 Task: Check your tabs from other devices.
Action: Mouse moved to (1107, 34)
Screenshot: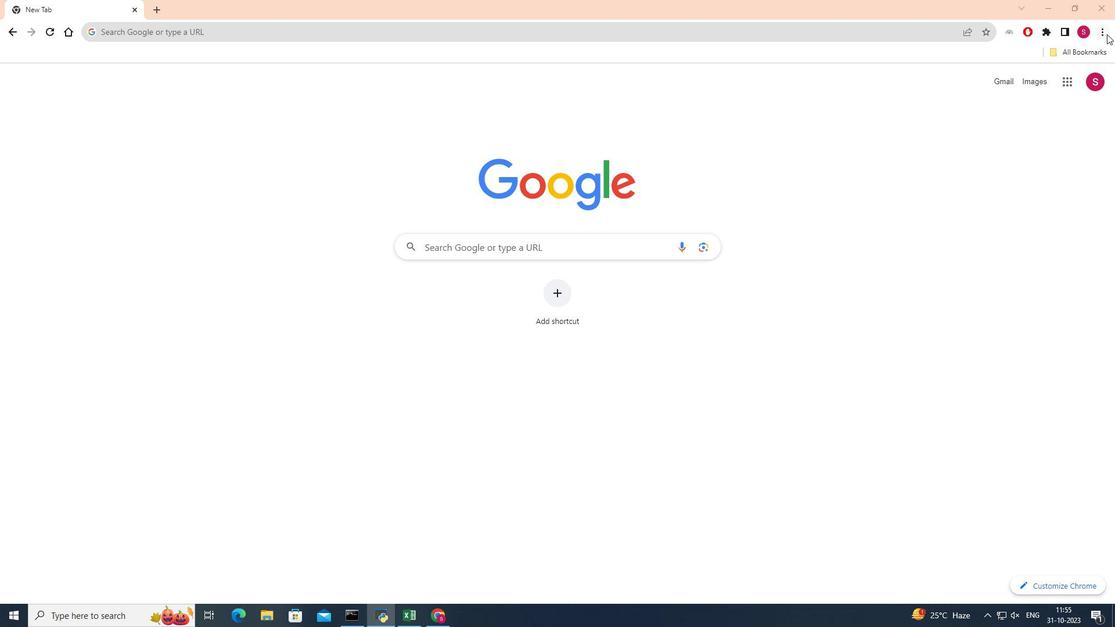 
Action: Mouse pressed left at (1107, 34)
Screenshot: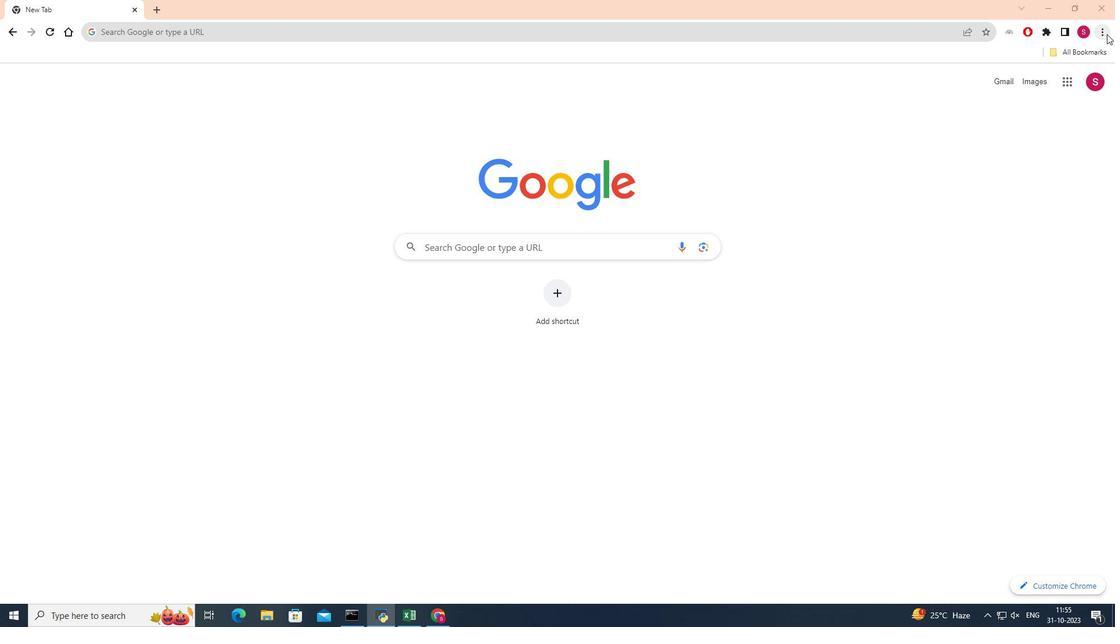 
Action: Mouse moved to (963, 91)
Screenshot: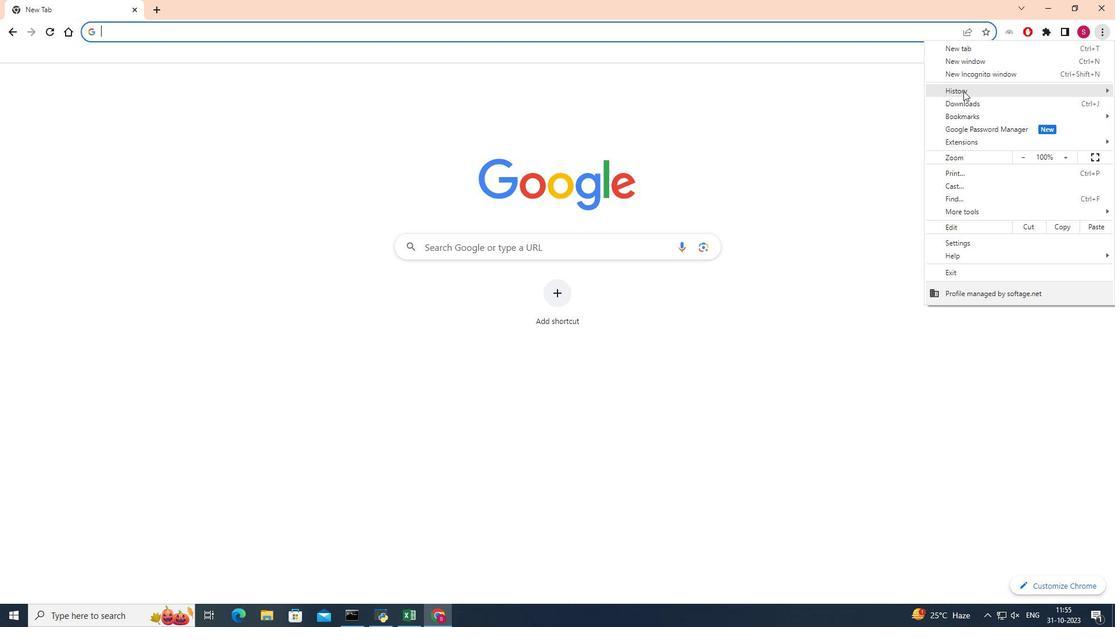 
Action: Mouse pressed left at (963, 91)
Screenshot: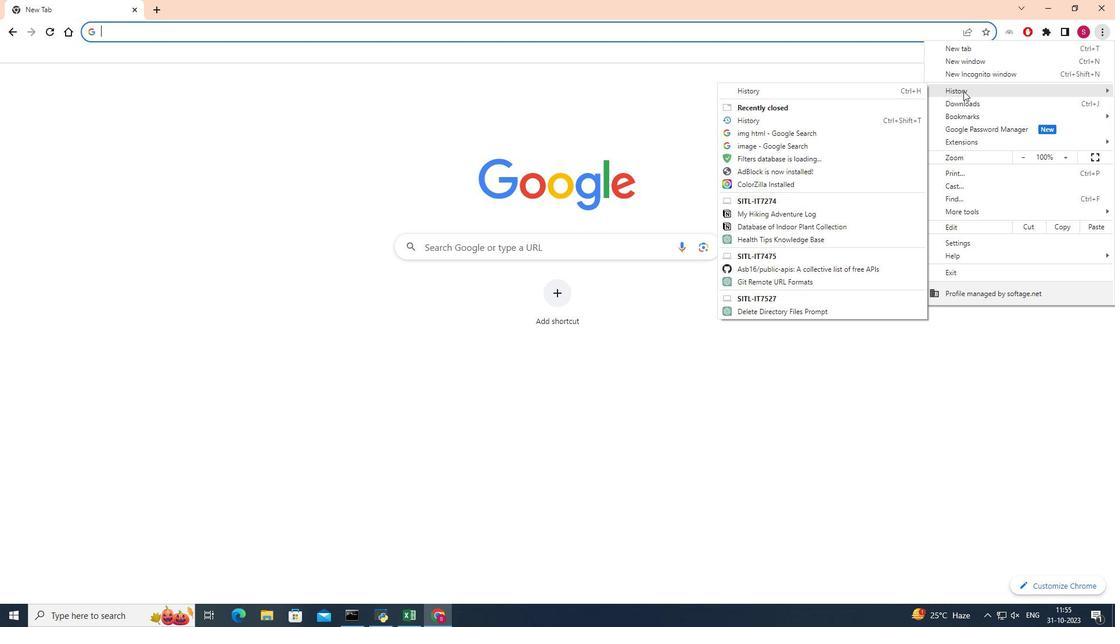 
Action: Mouse moved to (821, 90)
Screenshot: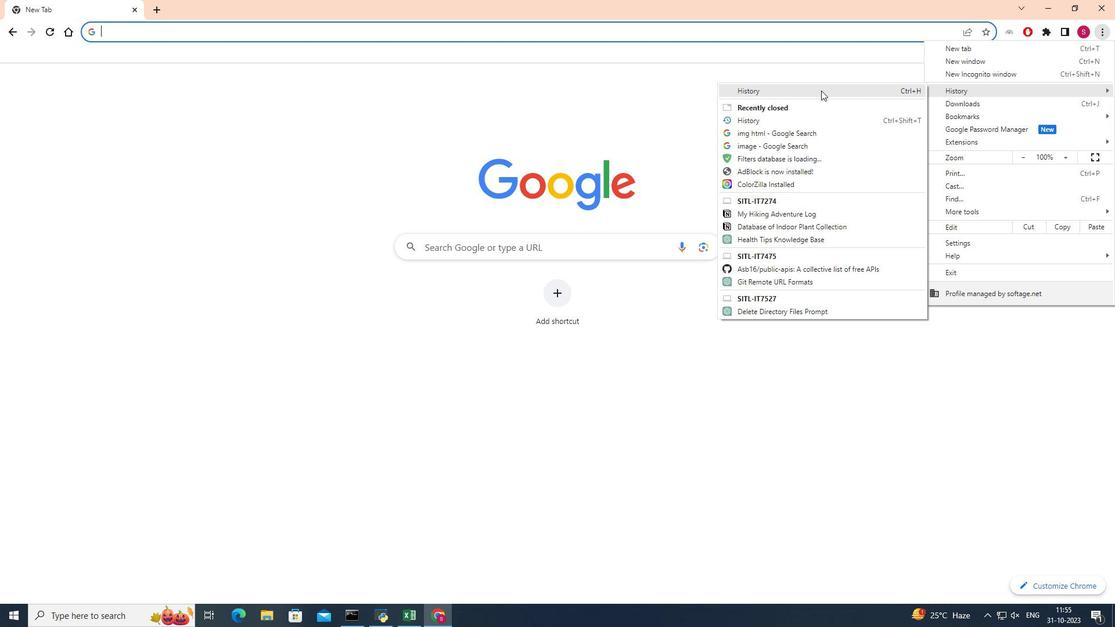 
Action: Mouse pressed left at (821, 90)
Screenshot: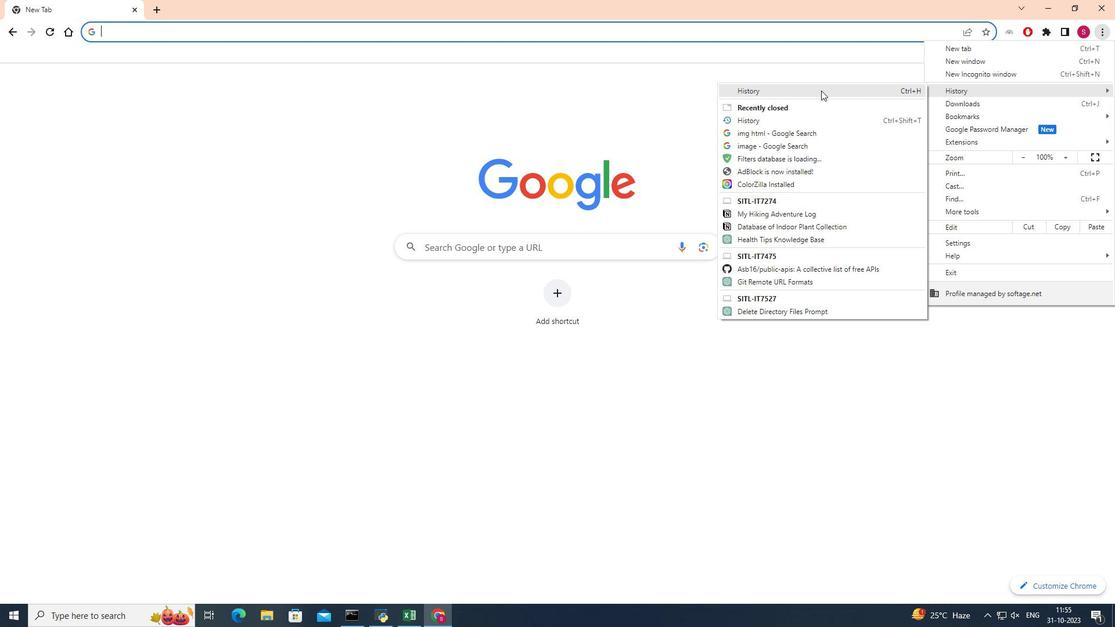 
Action: Mouse moved to (134, 117)
Screenshot: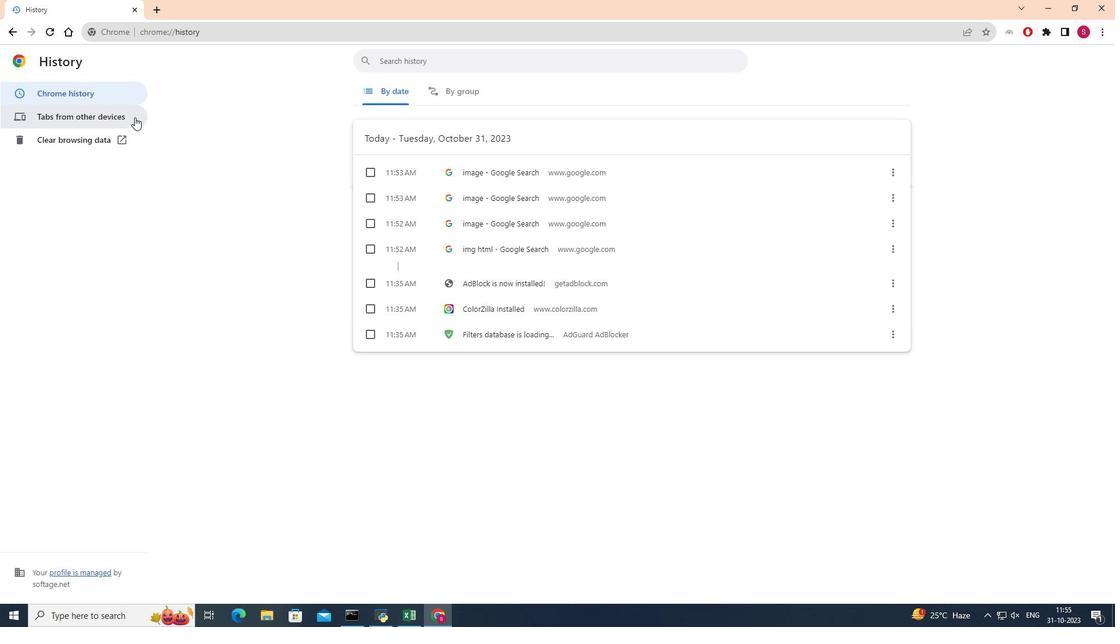 
Action: Mouse pressed left at (134, 117)
Screenshot: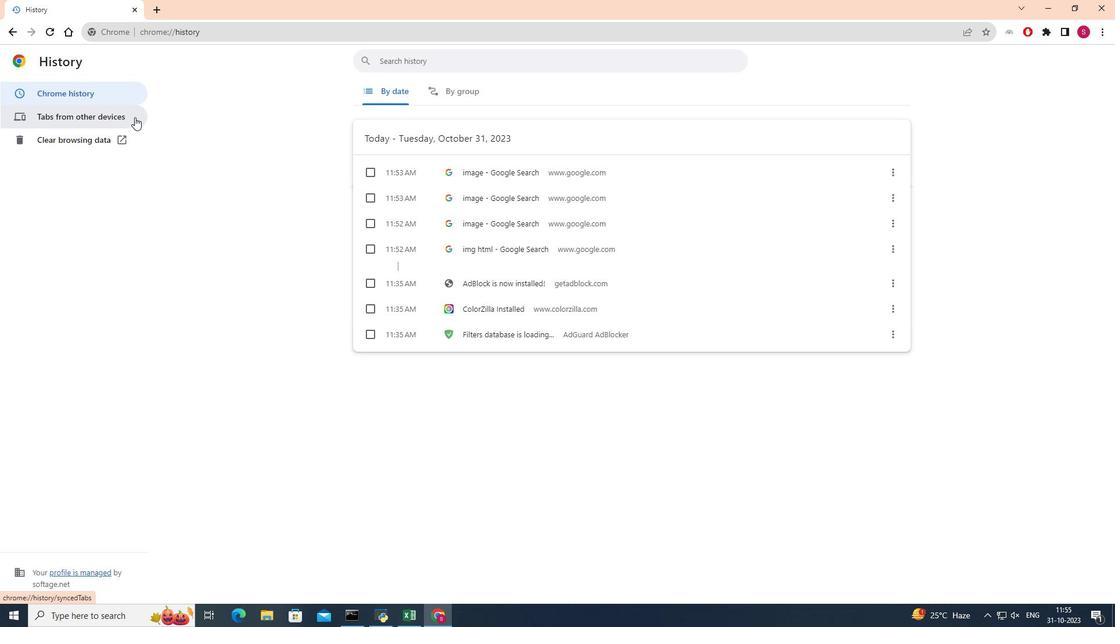 
Action: Mouse moved to (1010, 257)
Screenshot: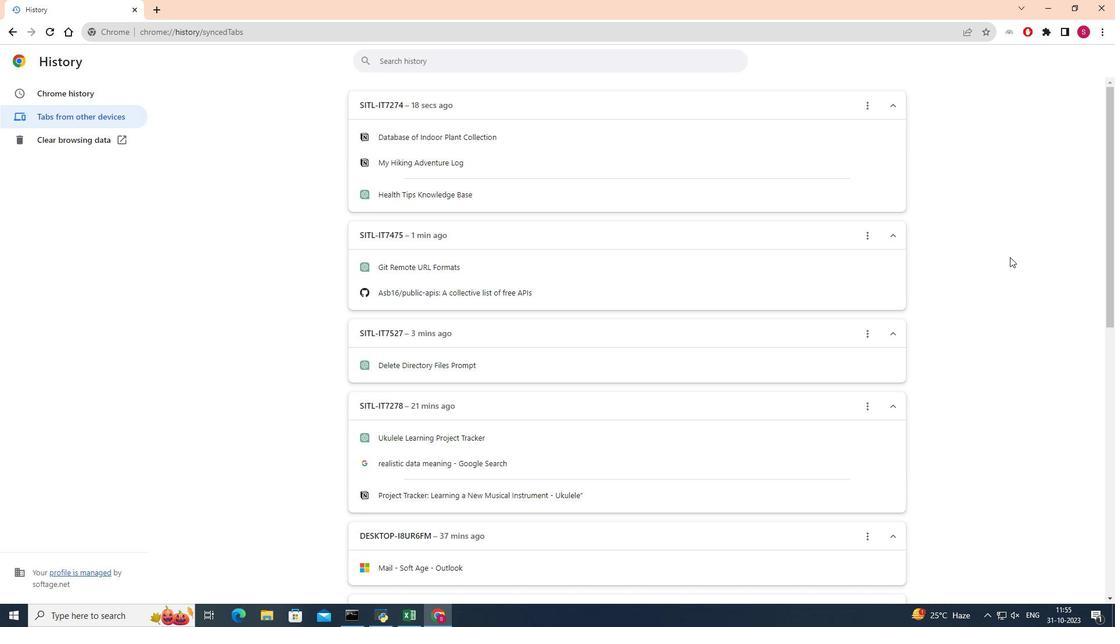 
Action: Mouse scrolled (1010, 256) with delta (0, 0)
Screenshot: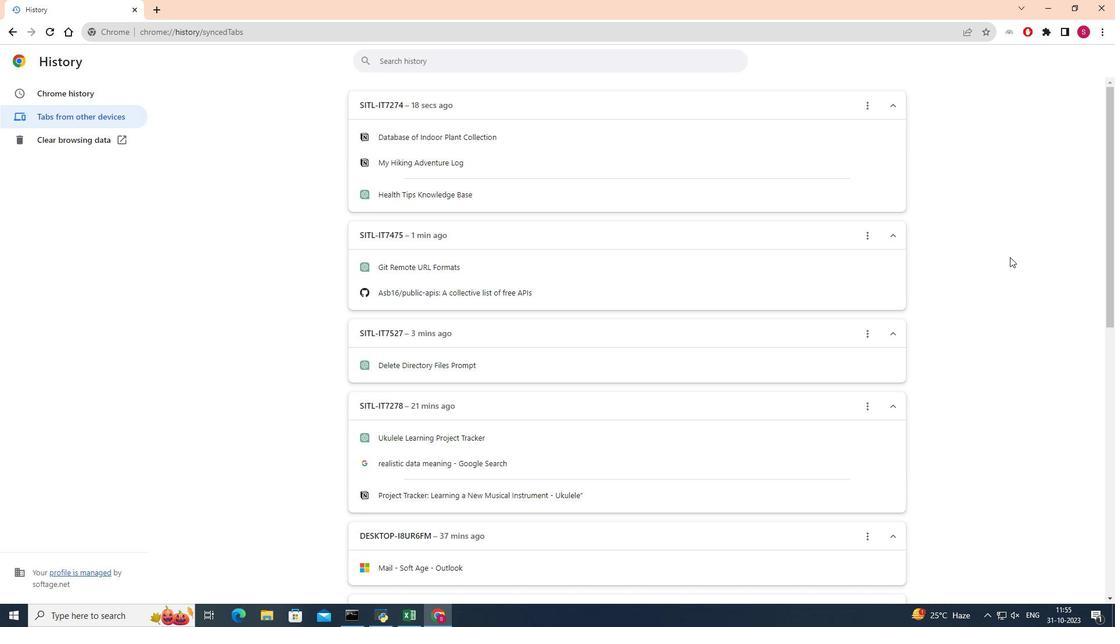 
Action: Mouse scrolled (1010, 256) with delta (0, 0)
Screenshot: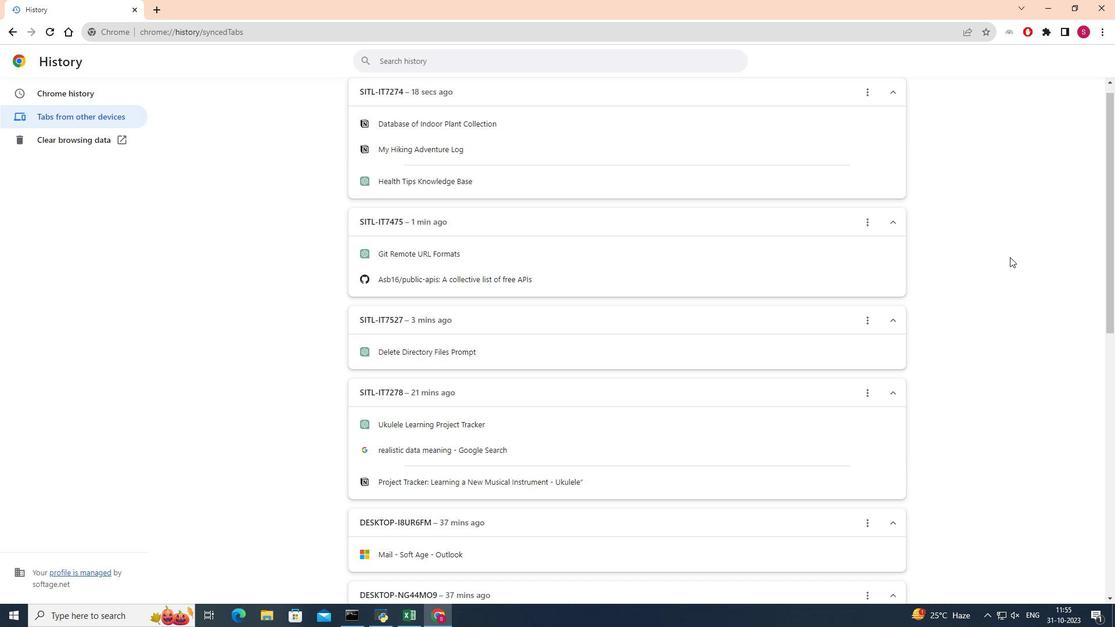 
Action: Mouse scrolled (1010, 256) with delta (0, 0)
Screenshot: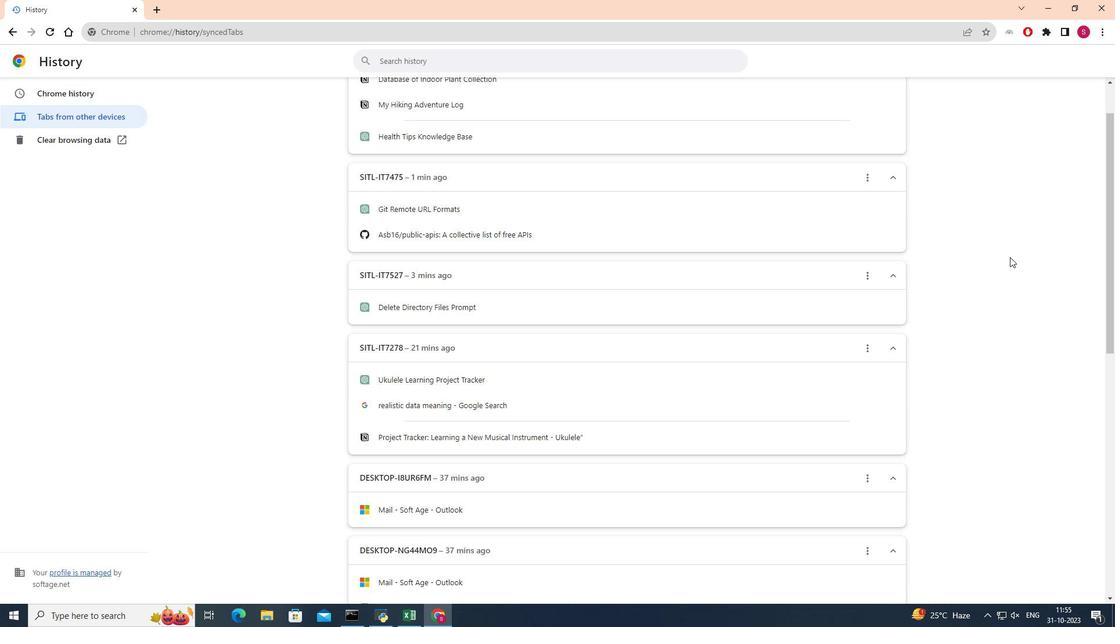 
Action: Mouse scrolled (1010, 256) with delta (0, 0)
Screenshot: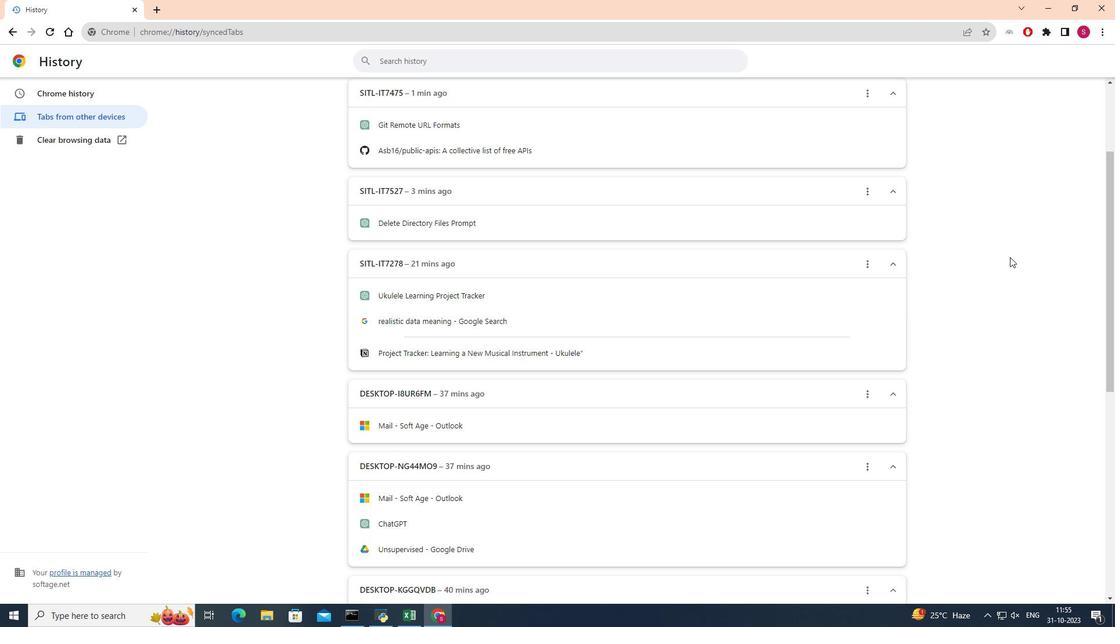 
Action: Mouse scrolled (1010, 256) with delta (0, 0)
Screenshot: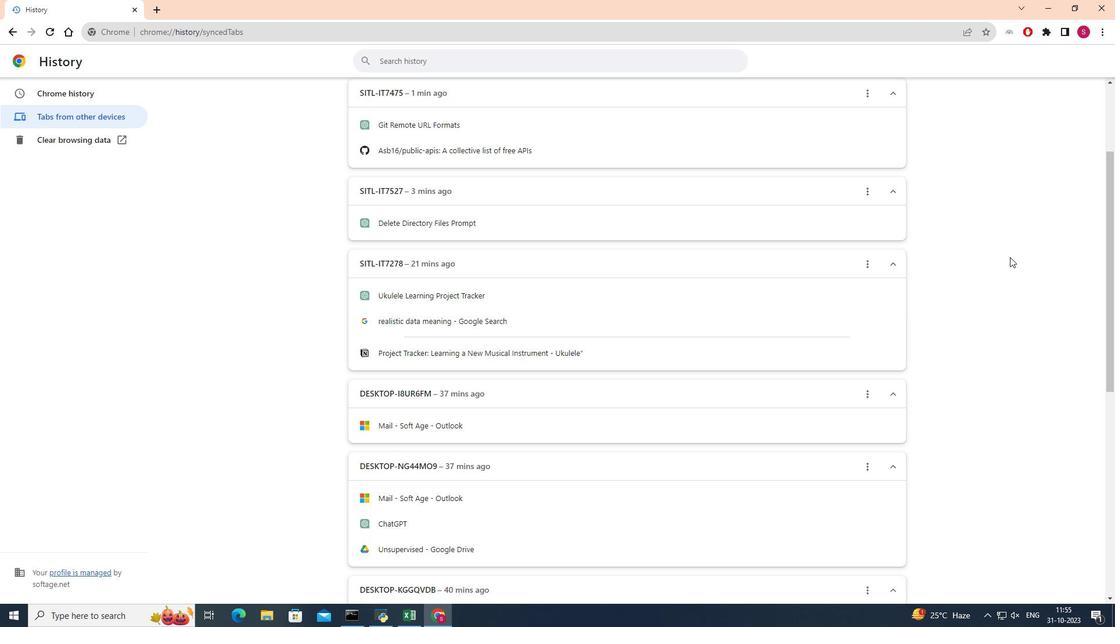 
Action: Mouse scrolled (1010, 256) with delta (0, 0)
Screenshot: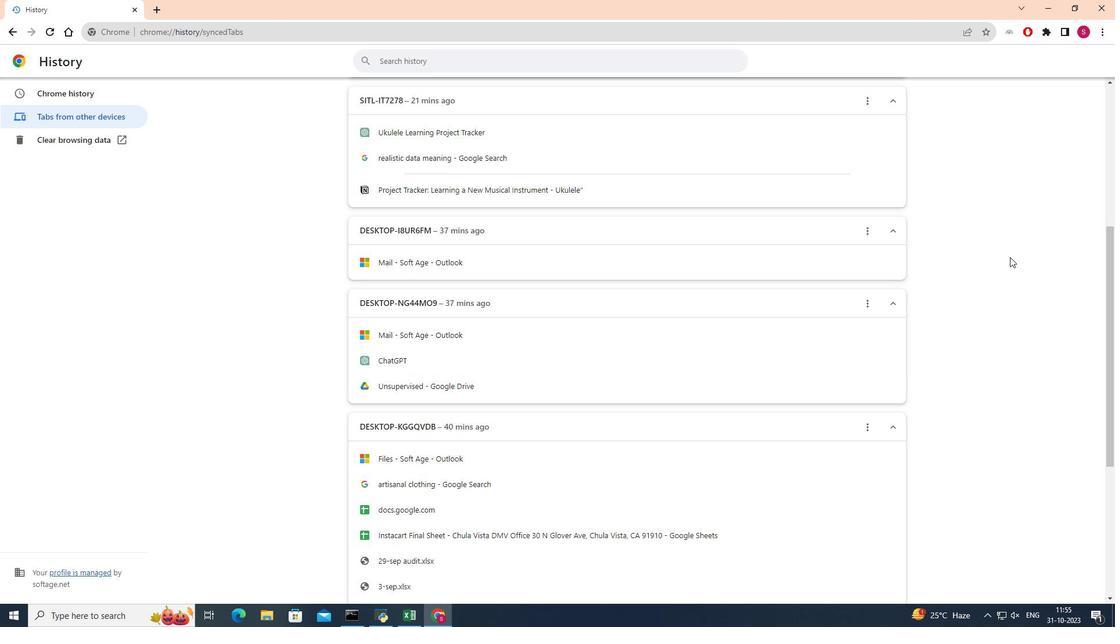 
Action: Mouse scrolled (1010, 257) with delta (0, 0)
Screenshot: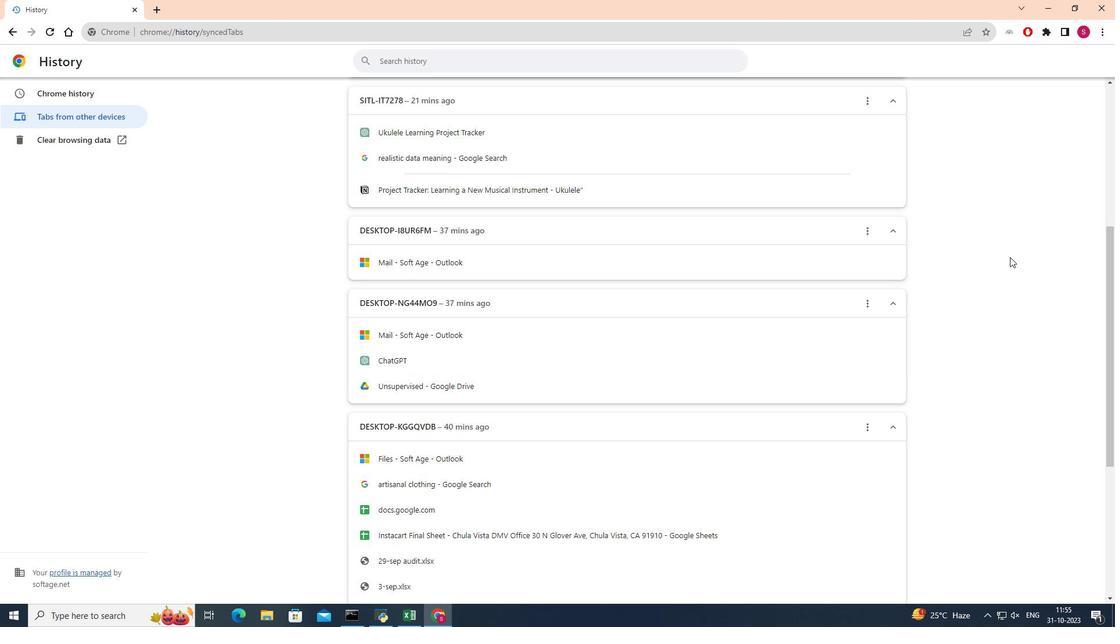
Action: Mouse scrolled (1010, 256) with delta (0, 0)
Screenshot: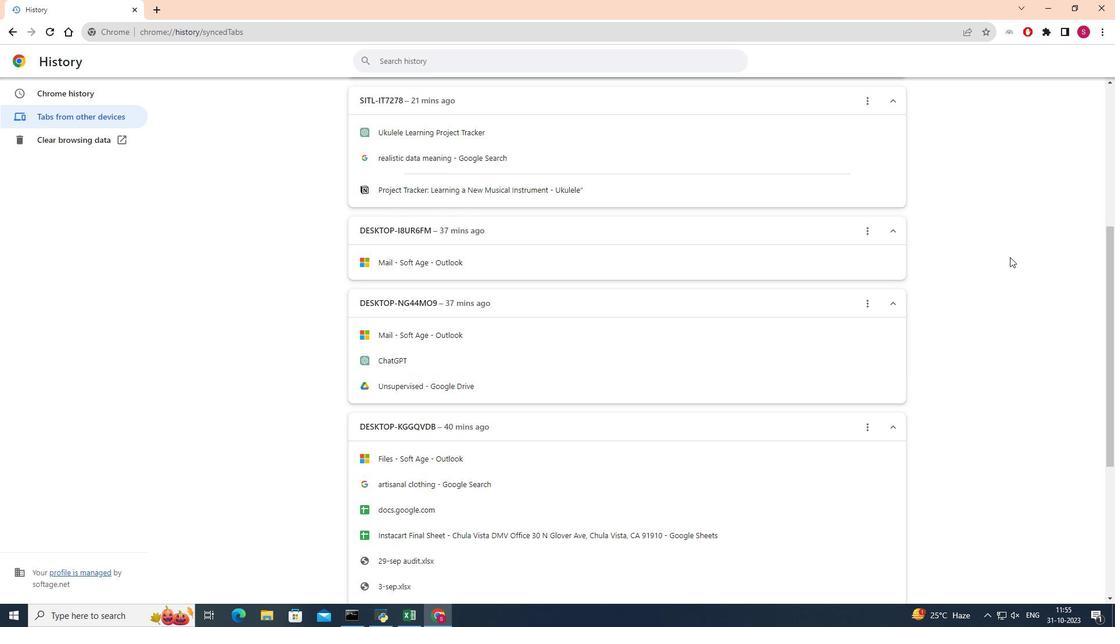 
Action: Mouse scrolled (1010, 256) with delta (0, 0)
Screenshot: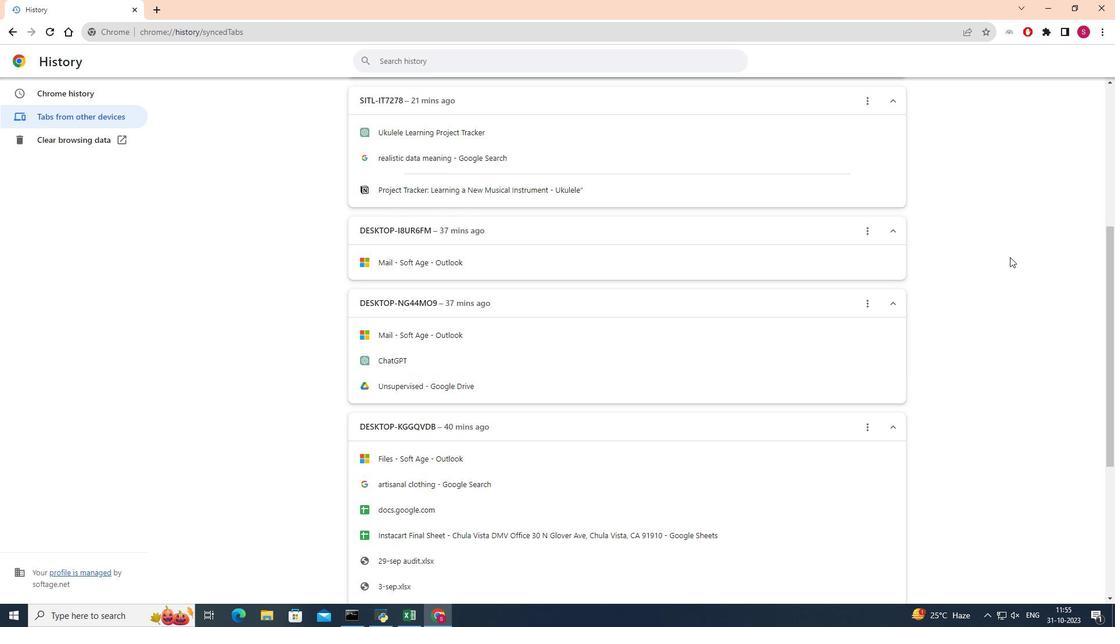 
Action: Mouse scrolled (1010, 256) with delta (0, 0)
Screenshot: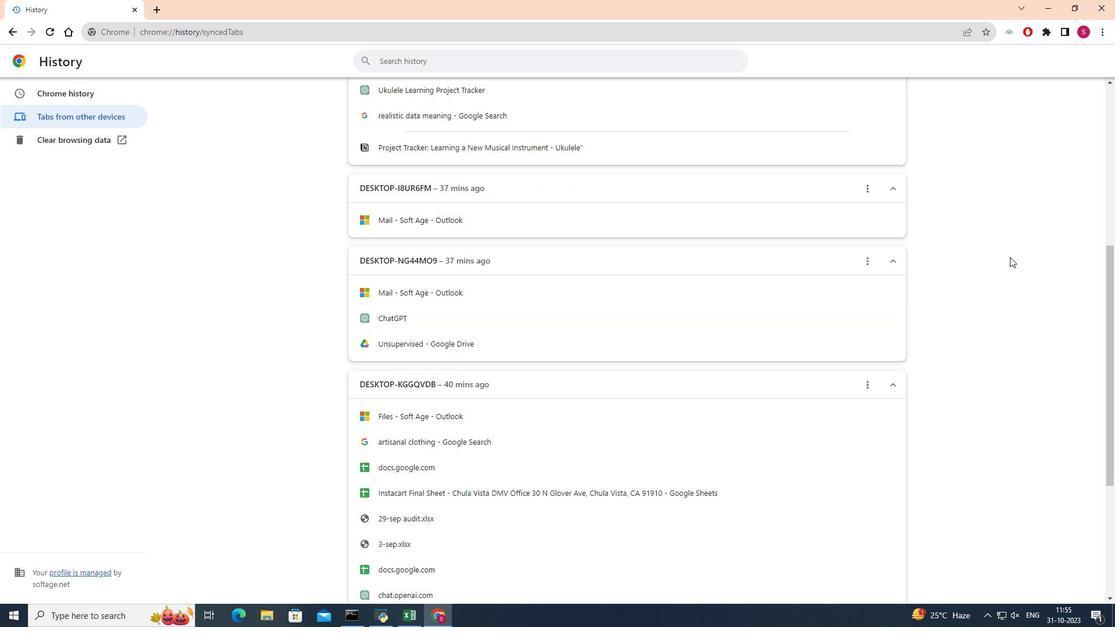 
Action: Mouse scrolled (1010, 256) with delta (0, 0)
Screenshot: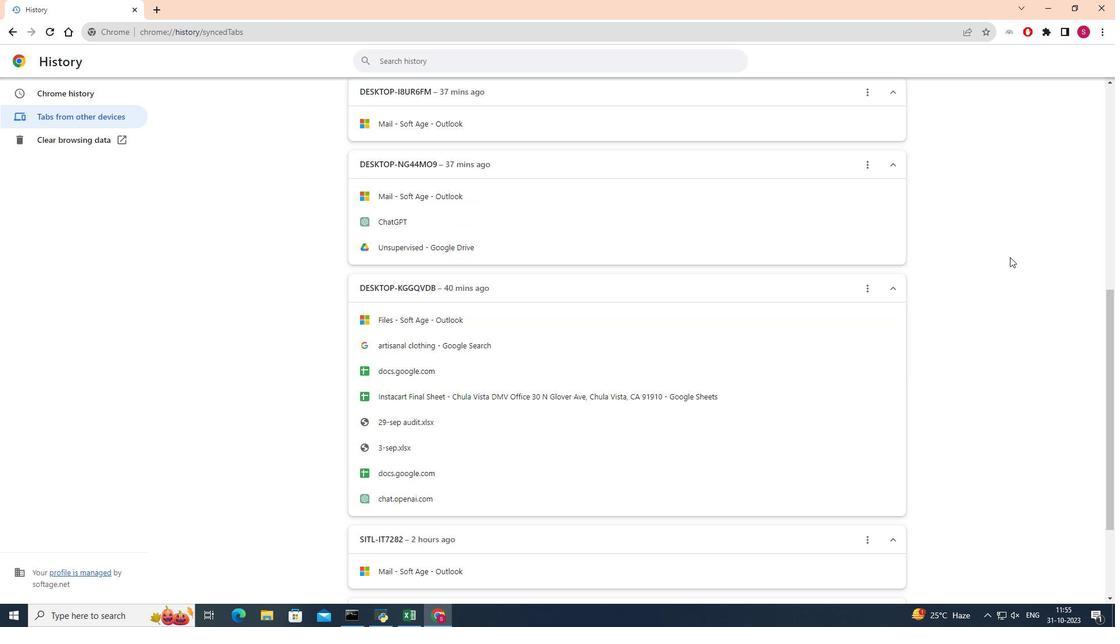 
Action: Mouse scrolled (1010, 256) with delta (0, 0)
Screenshot: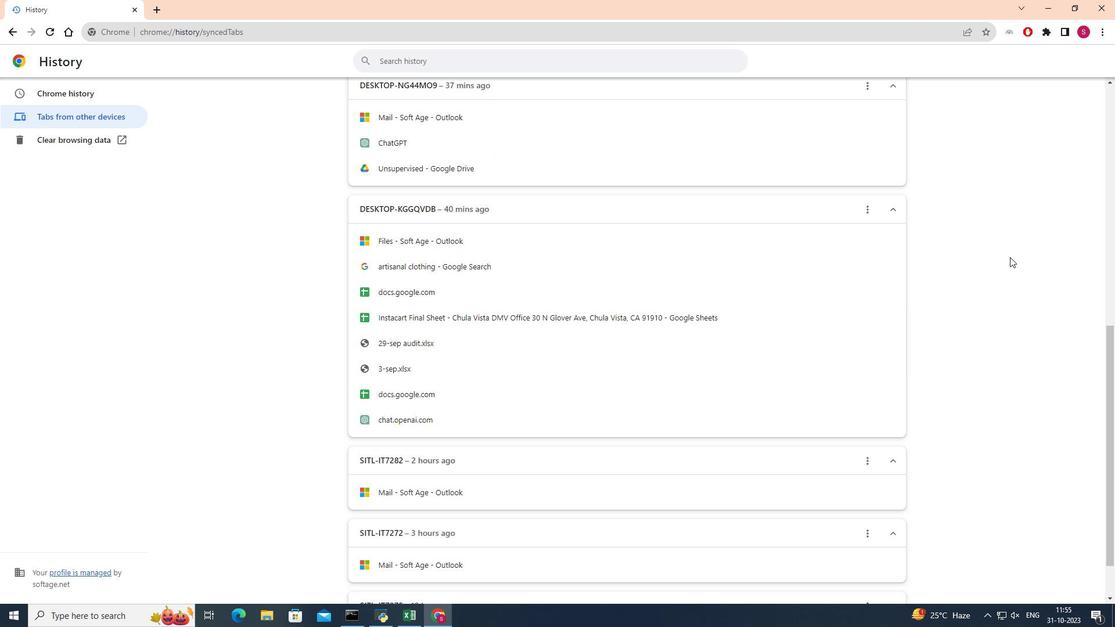
Action: Mouse scrolled (1010, 256) with delta (0, 0)
Screenshot: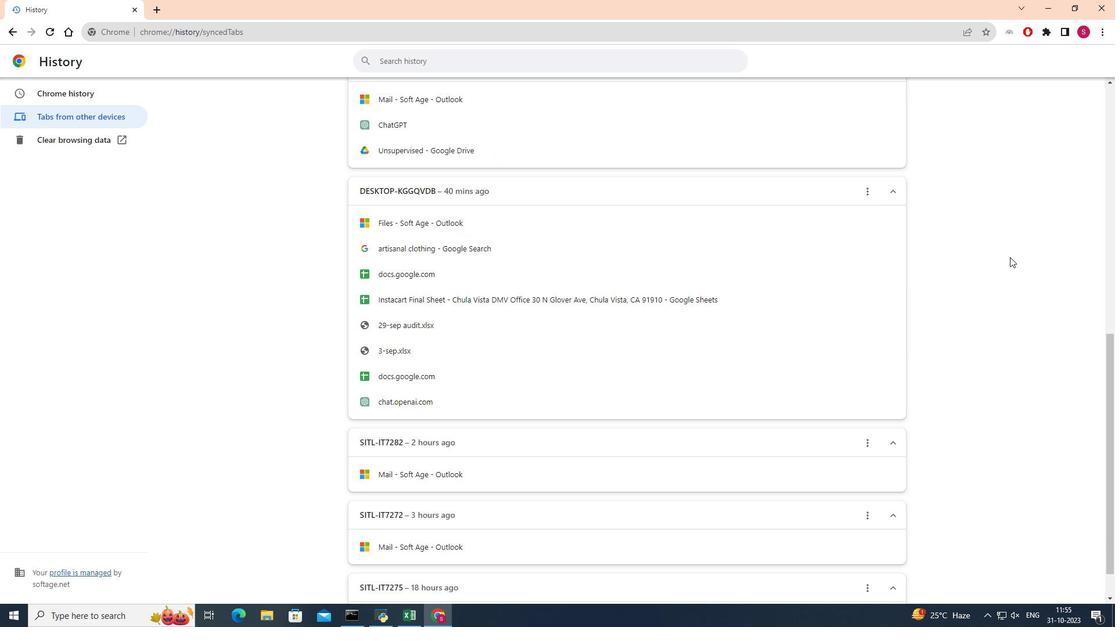 
Action: Mouse scrolled (1010, 256) with delta (0, 0)
Screenshot: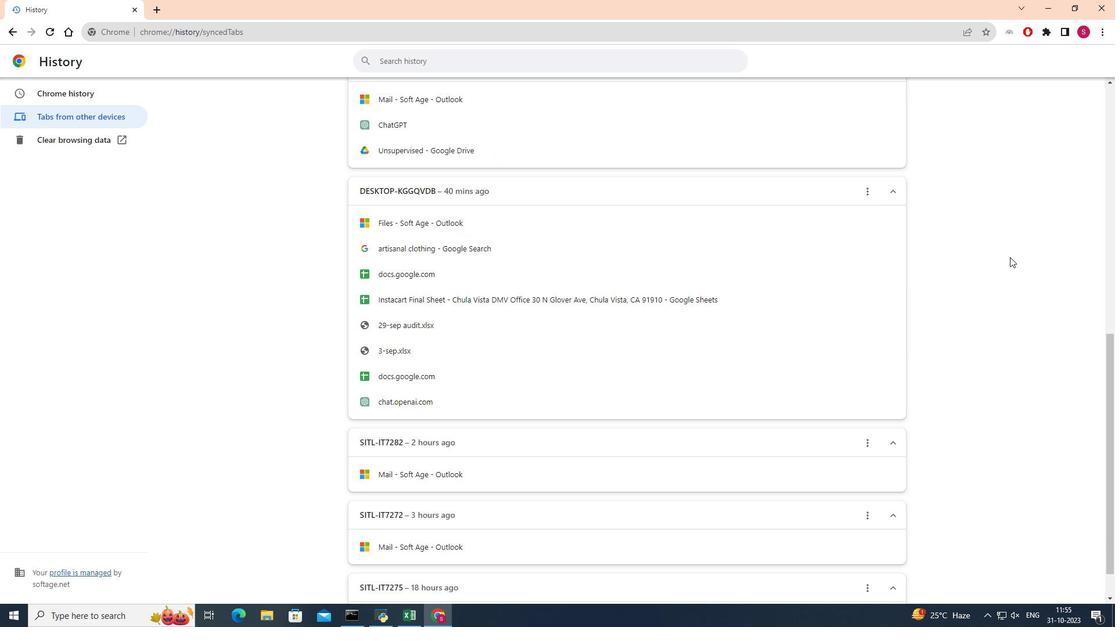 
Action: Mouse scrolled (1010, 256) with delta (0, 0)
Screenshot: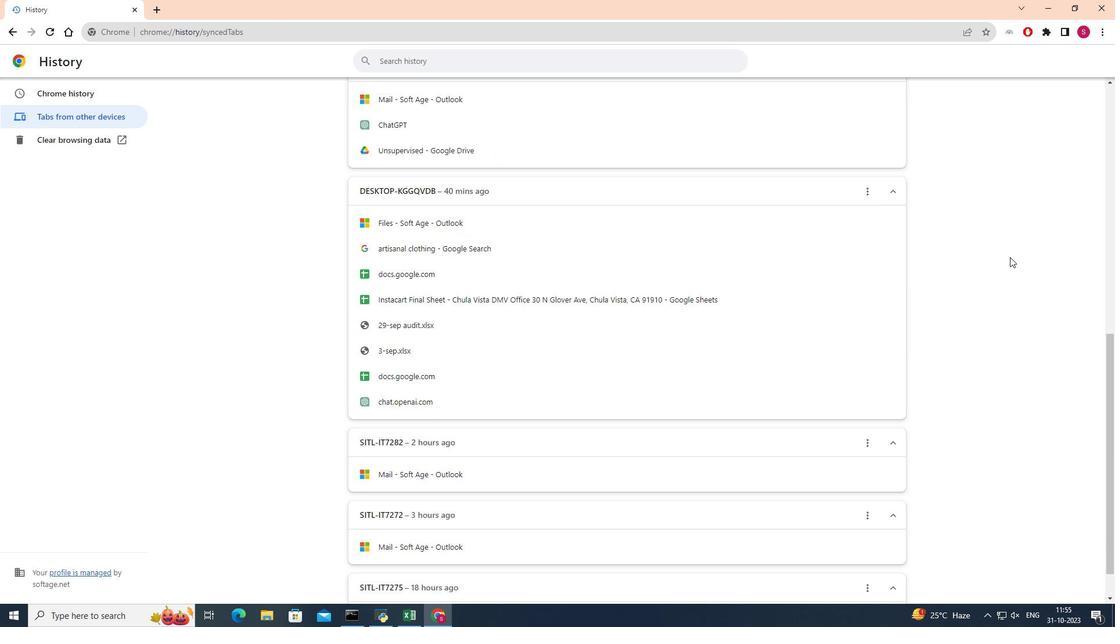 
Action: Mouse scrolled (1010, 256) with delta (0, 0)
Screenshot: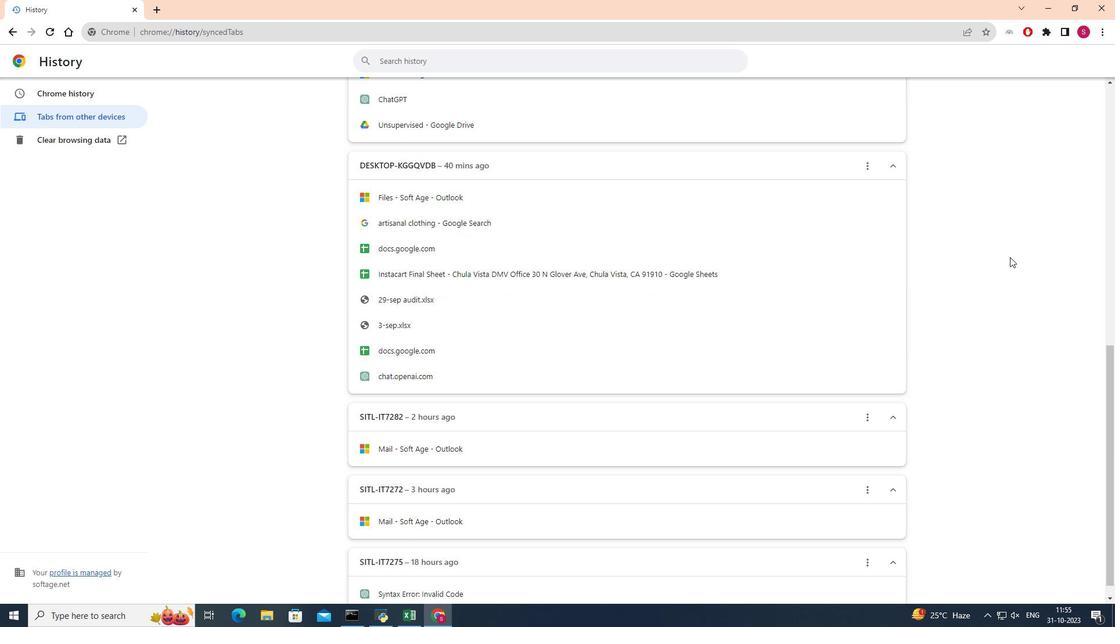 
